 Task: Search one way flight ticket for 3 adults, 3 children in business from Bangor: Bangor International Airport to Springfield: Abraham Lincoln Capital Airport on 5-2-2023. Number of bags: 4 checked bags. Price is upto 99000. Outbound departure time preference is 17:15.
Action: Mouse moved to (297, 243)
Screenshot: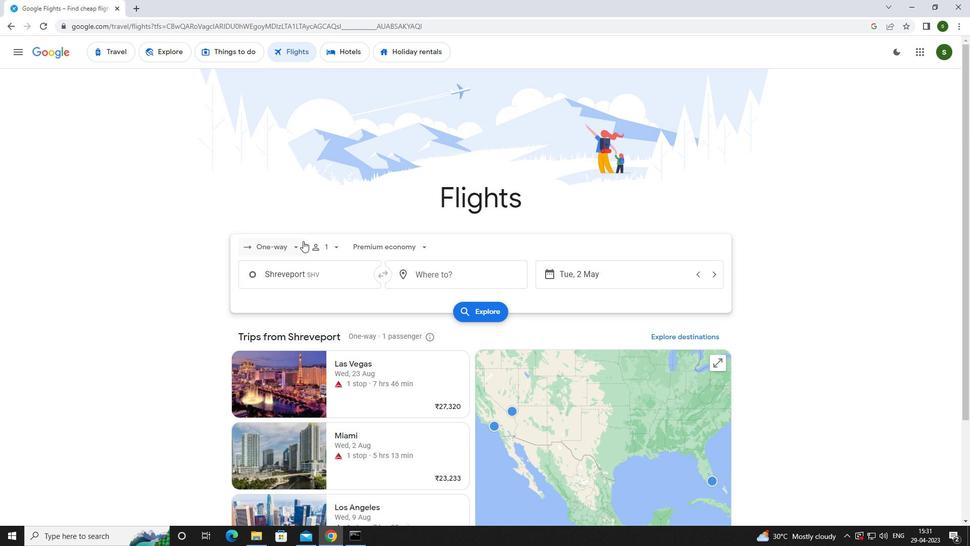 
Action: Mouse pressed left at (297, 243)
Screenshot: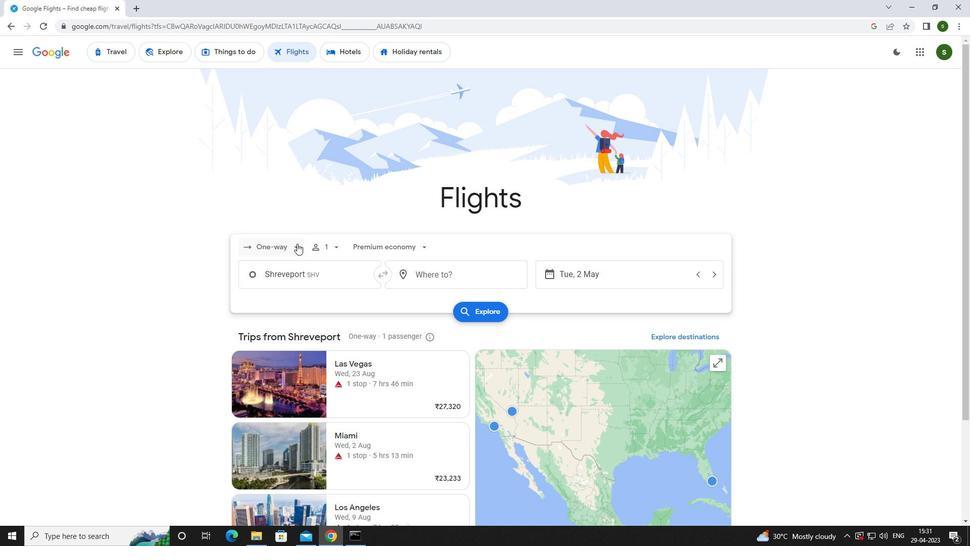 
Action: Mouse moved to (301, 290)
Screenshot: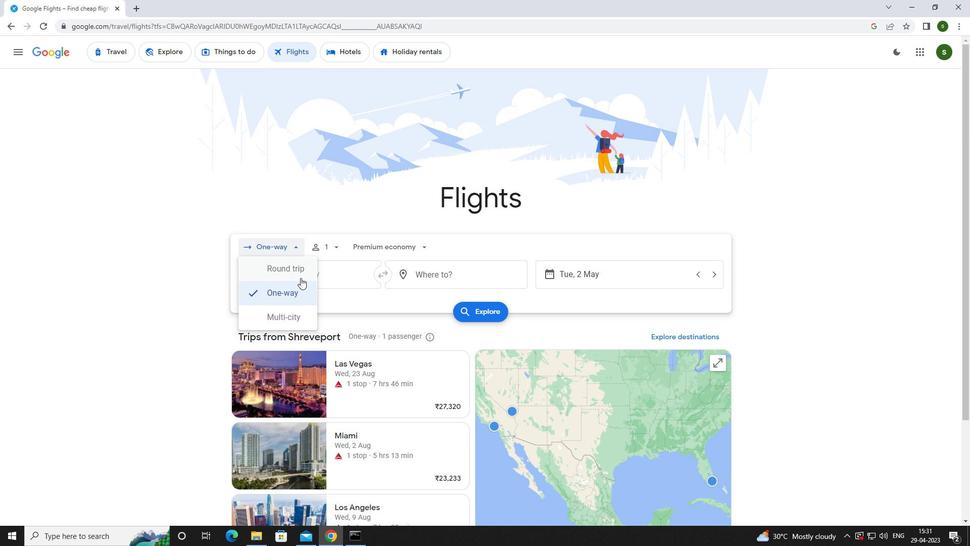 
Action: Mouse pressed left at (301, 290)
Screenshot: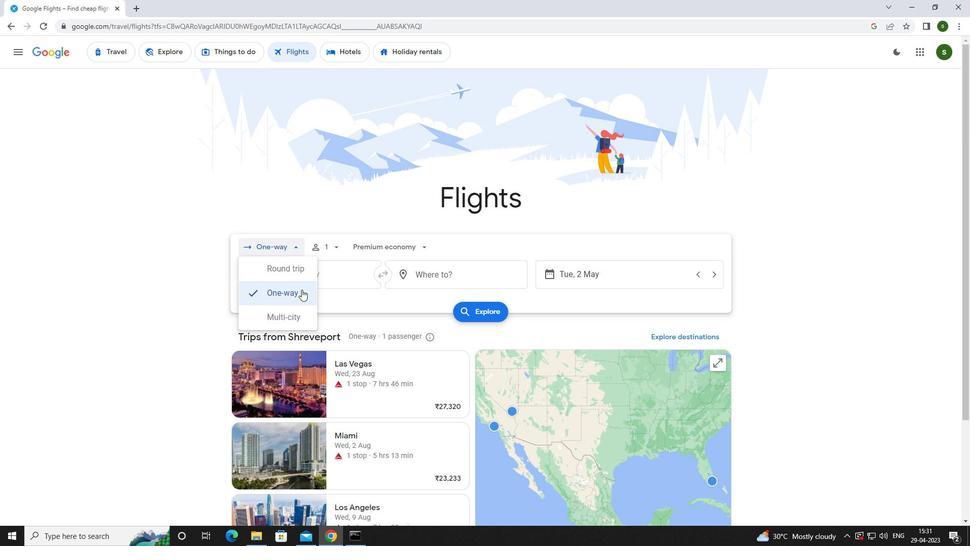 
Action: Mouse moved to (335, 244)
Screenshot: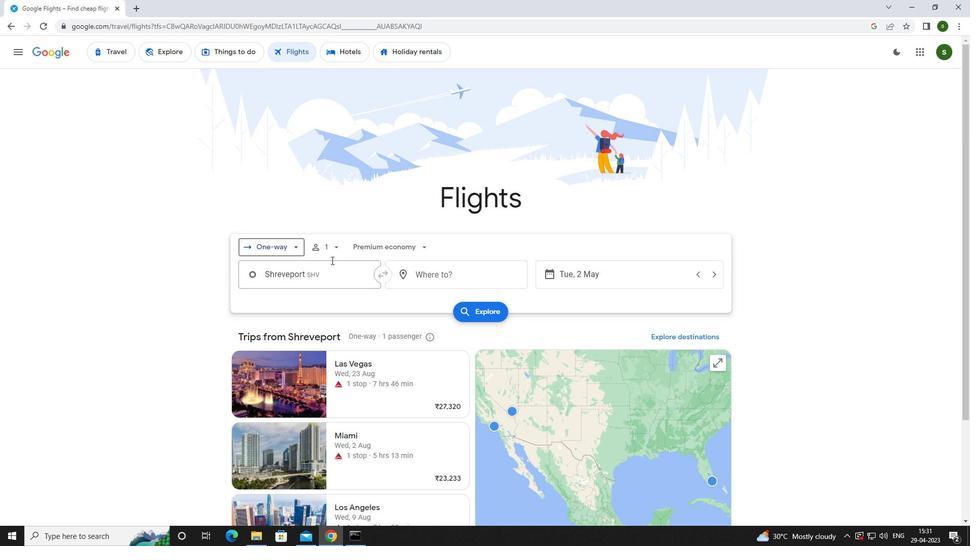 
Action: Mouse pressed left at (335, 244)
Screenshot: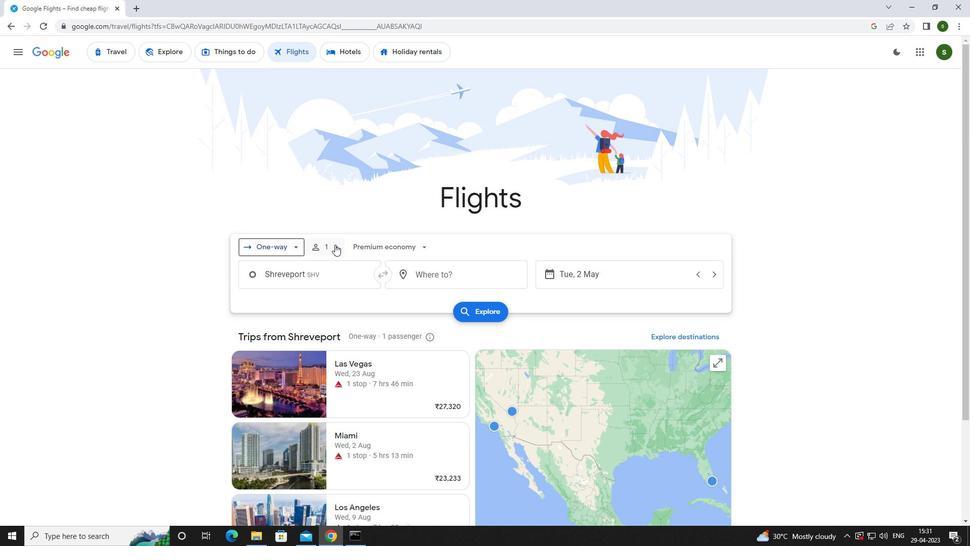 
Action: Mouse moved to (413, 272)
Screenshot: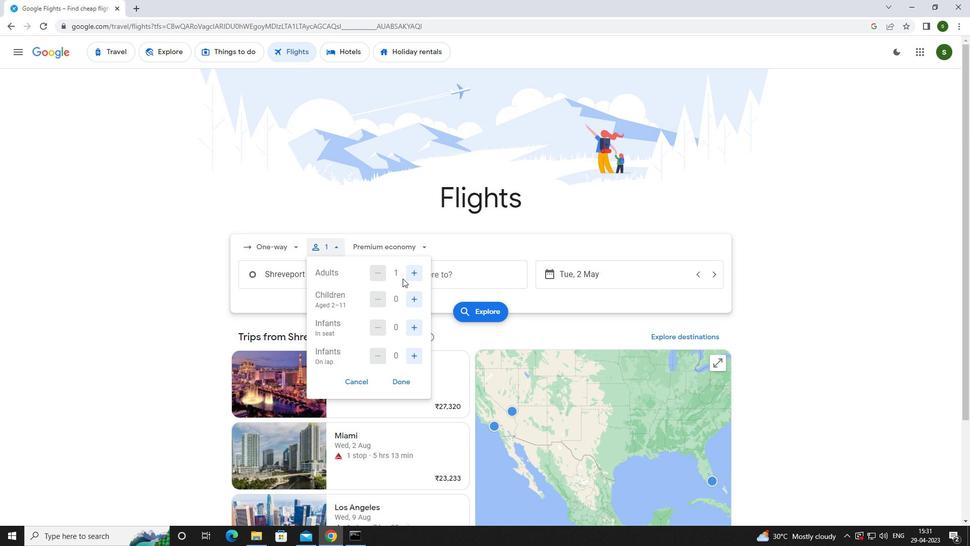 
Action: Mouse pressed left at (413, 272)
Screenshot: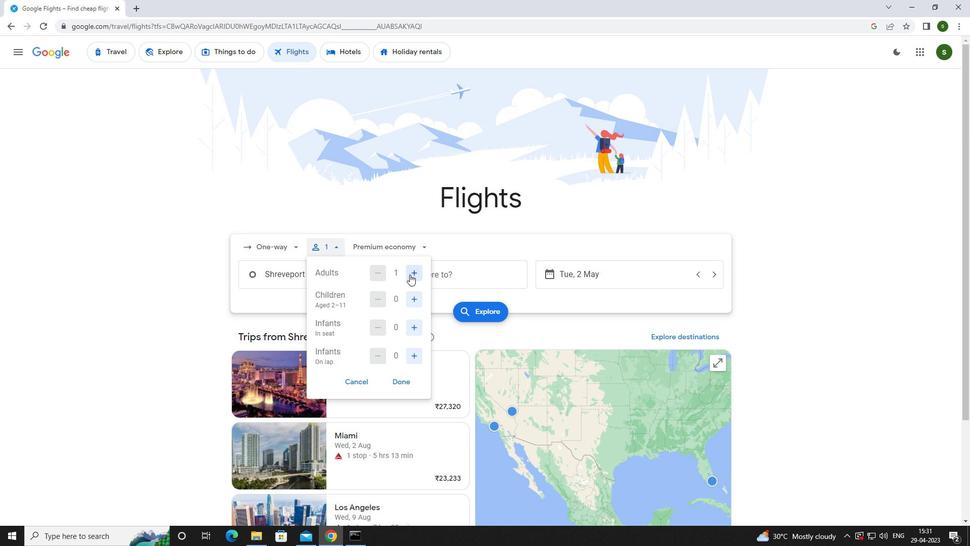 
Action: Mouse pressed left at (413, 272)
Screenshot: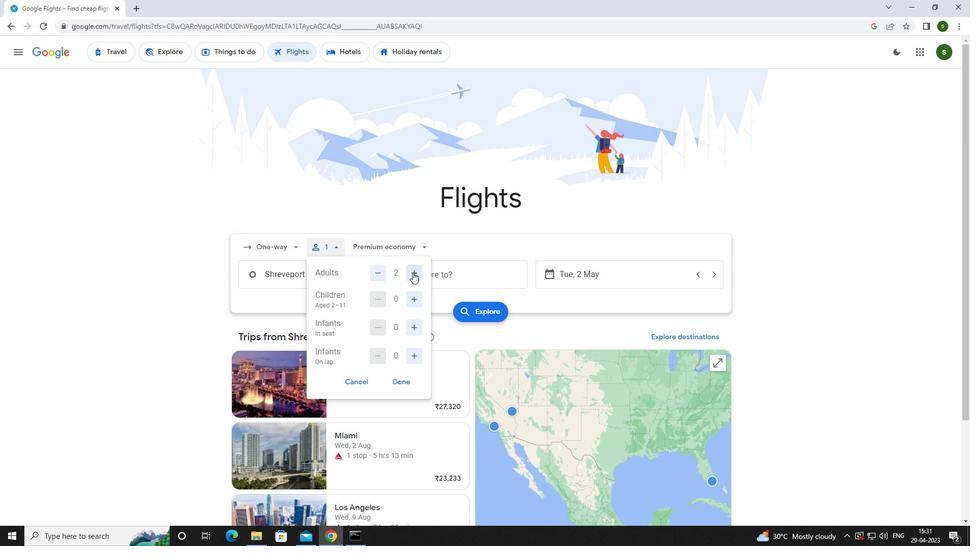 
Action: Mouse moved to (418, 294)
Screenshot: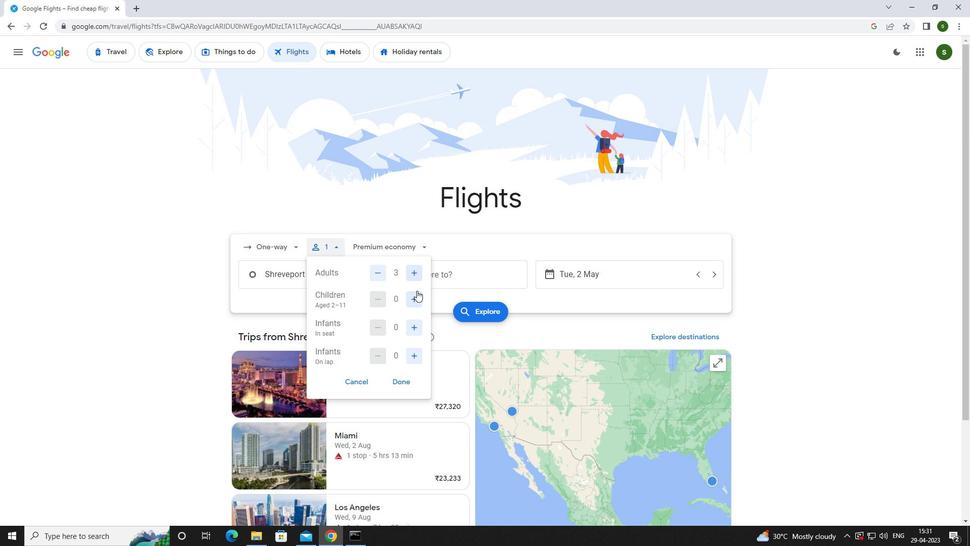 
Action: Mouse pressed left at (418, 294)
Screenshot: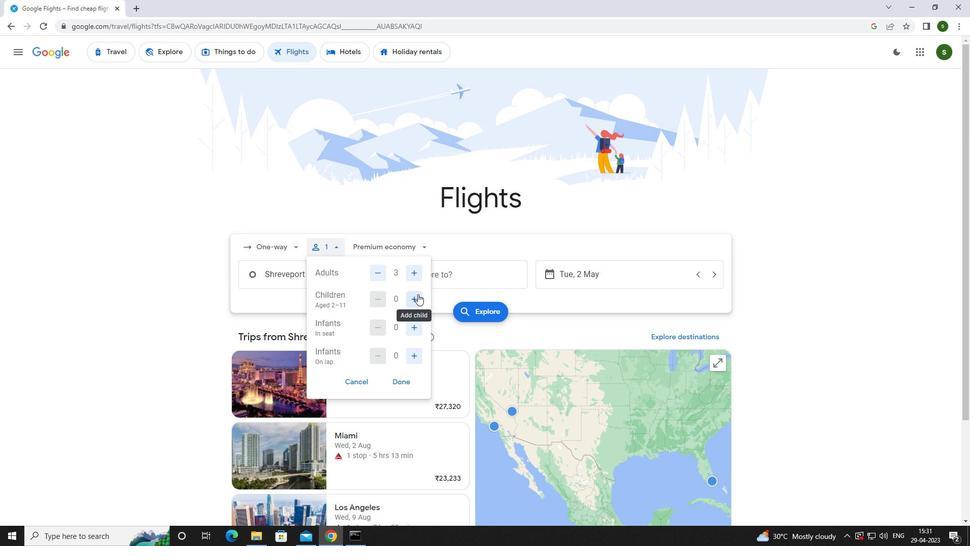 
Action: Mouse pressed left at (418, 294)
Screenshot: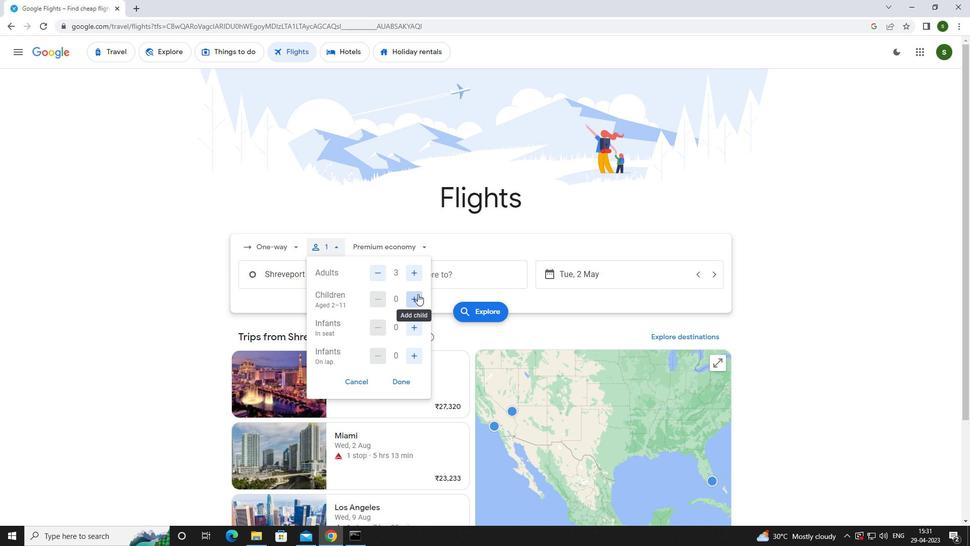 
Action: Mouse pressed left at (418, 294)
Screenshot: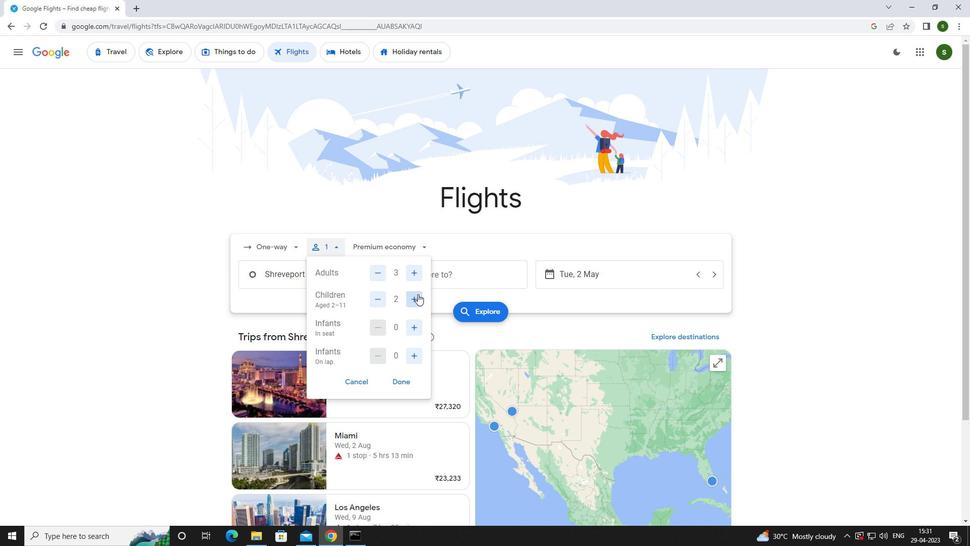
Action: Mouse moved to (413, 249)
Screenshot: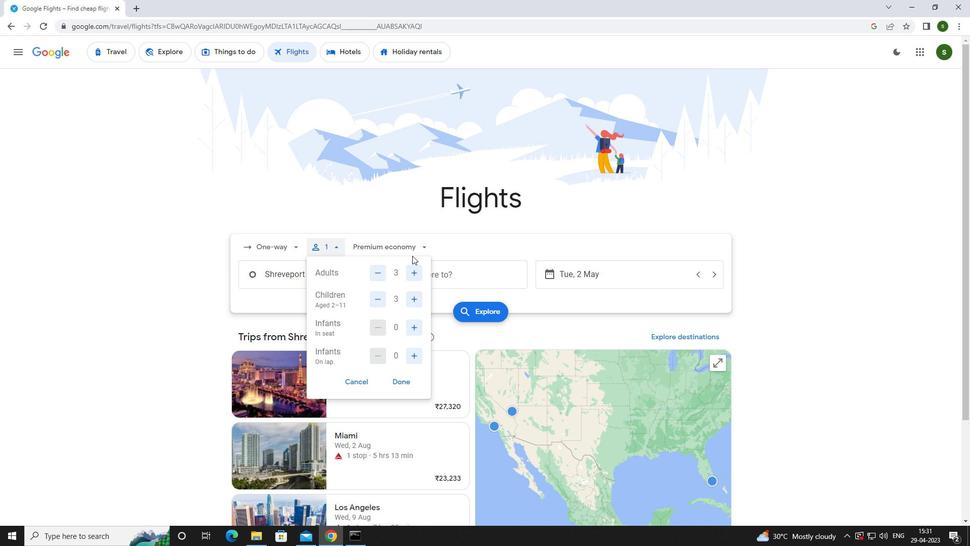 
Action: Mouse pressed left at (413, 249)
Screenshot: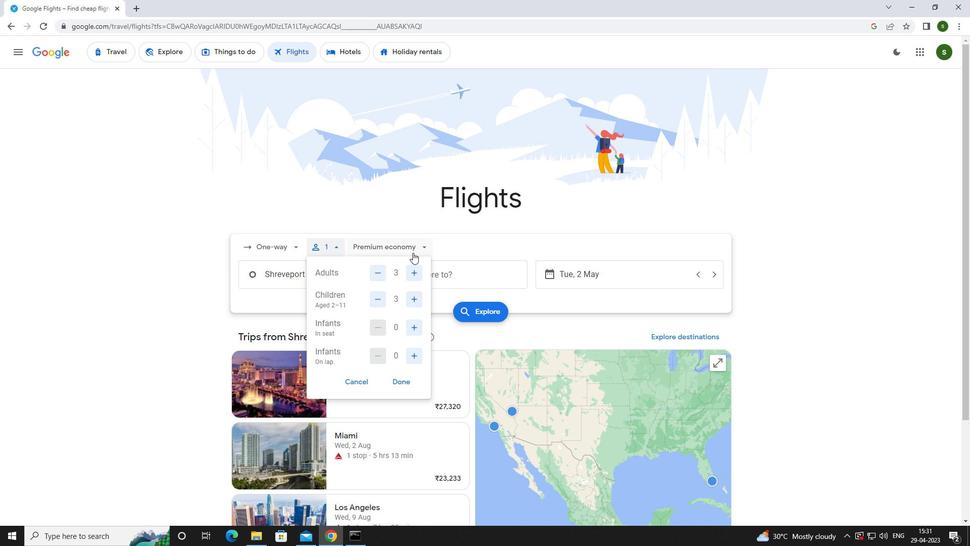 
Action: Mouse moved to (398, 315)
Screenshot: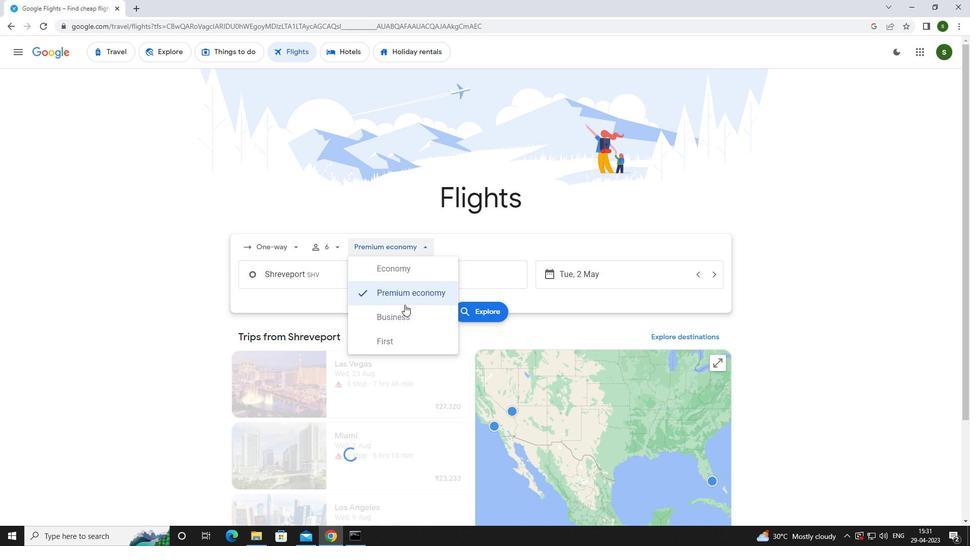 
Action: Mouse pressed left at (398, 315)
Screenshot: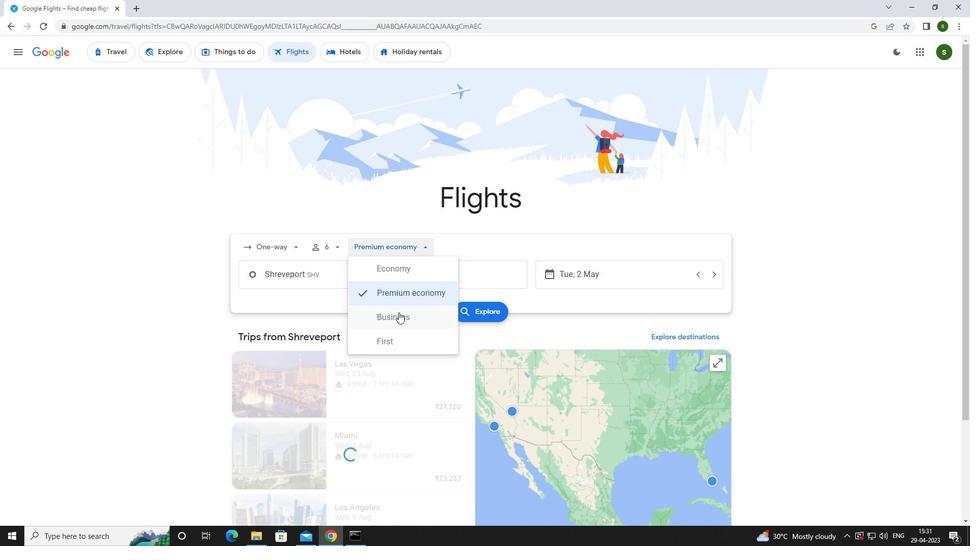 
Action: Mouse moved to (348, 277)
Screenshot: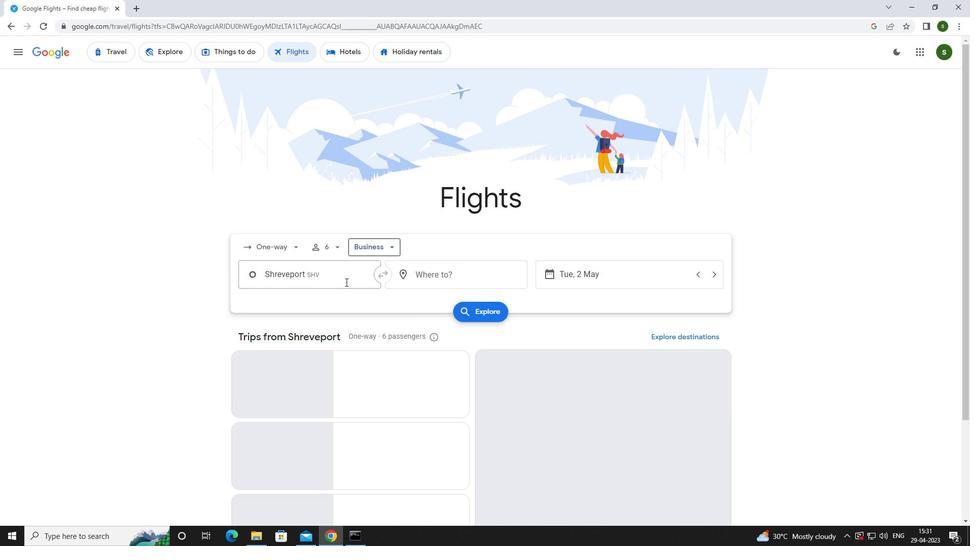 
Action: Mouse pressed left at (348, 277)
Screenshot: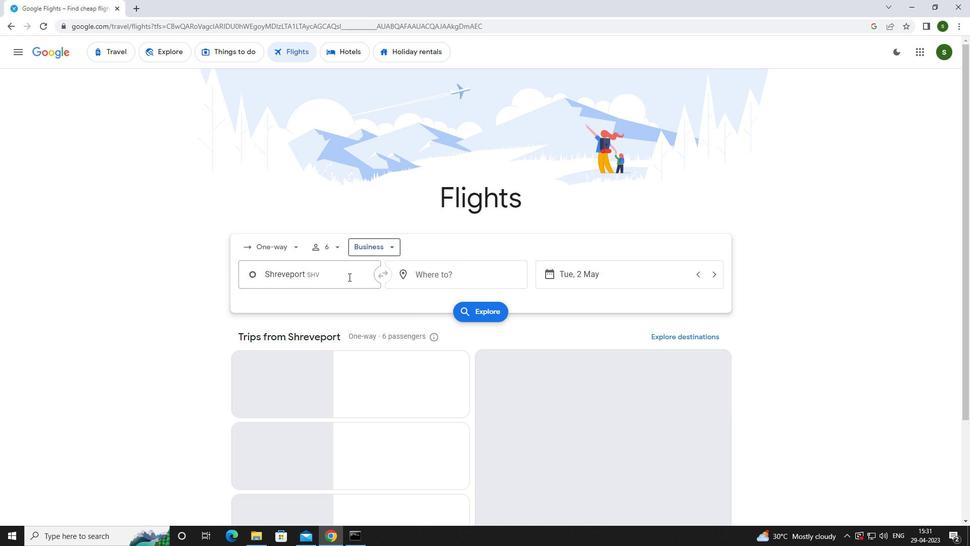 
Action: Key pressed b<Key.caps_lock>angor
Screenshot: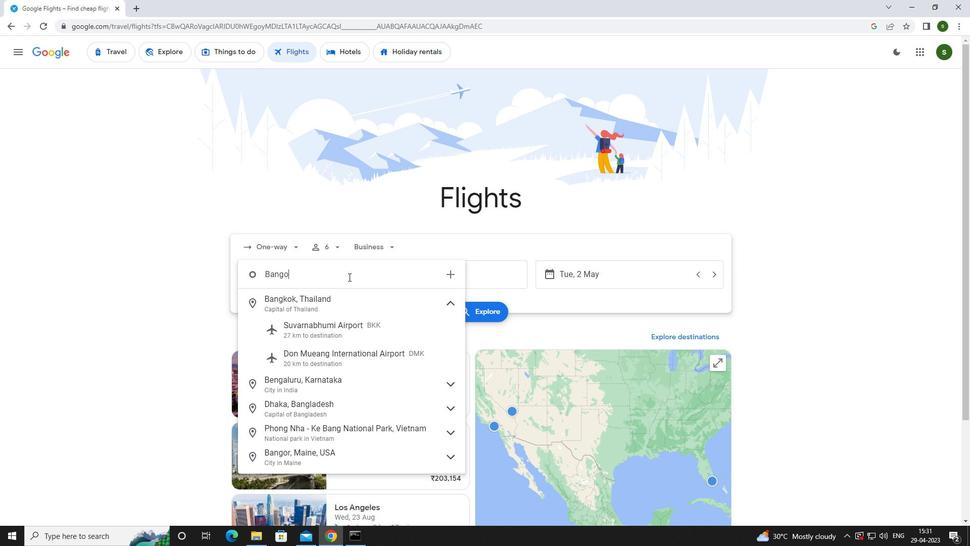 
Action: Mouse moved to (353, 328)
Screenshot: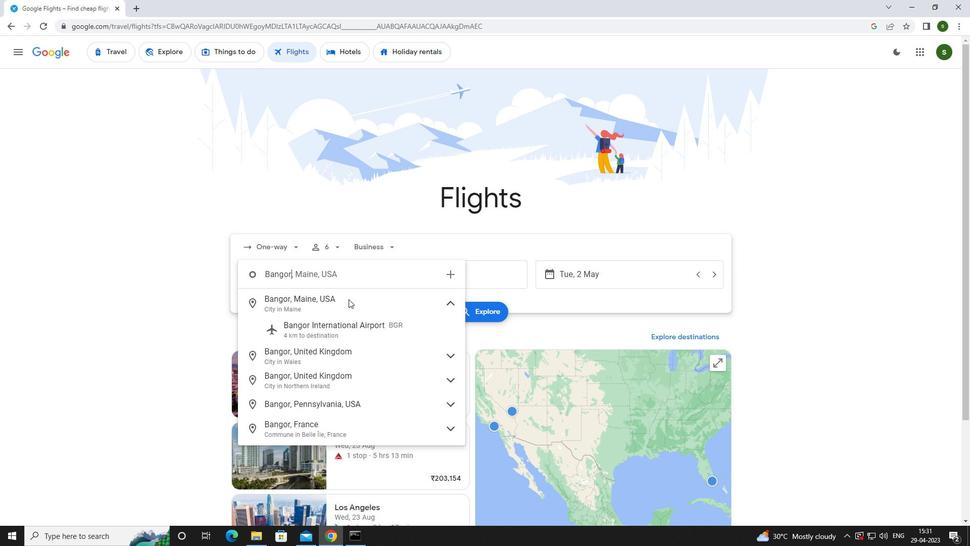 
Action: Mouse pressed left at (353, 328)
Screenshot: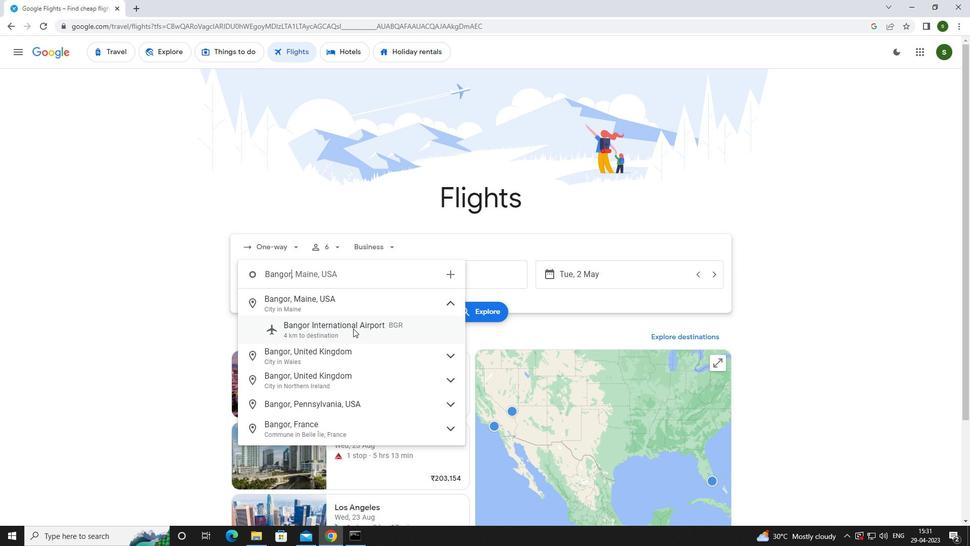 
Action: Mouse moved to (441, 279)
Screenshot: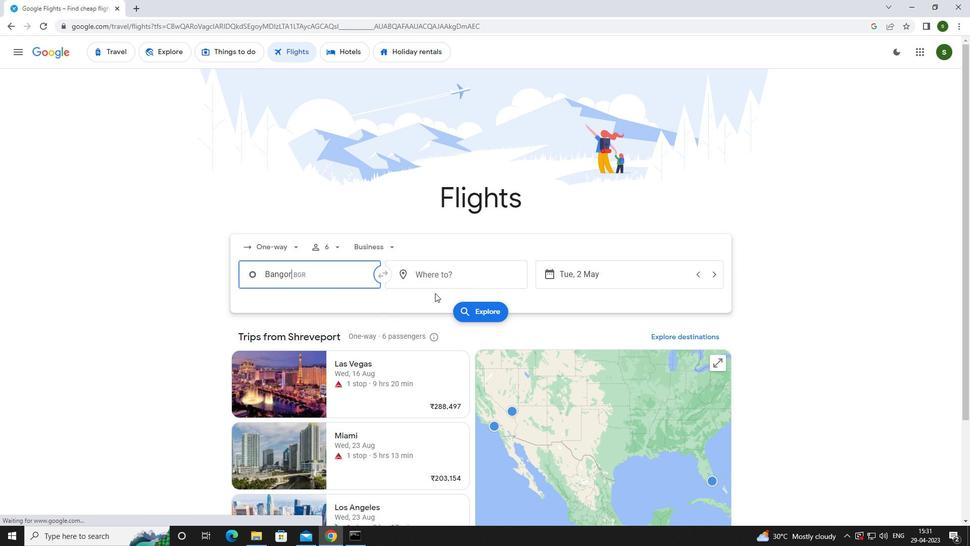
Action: Mouse pressed left at (441, 279)
Screenshot: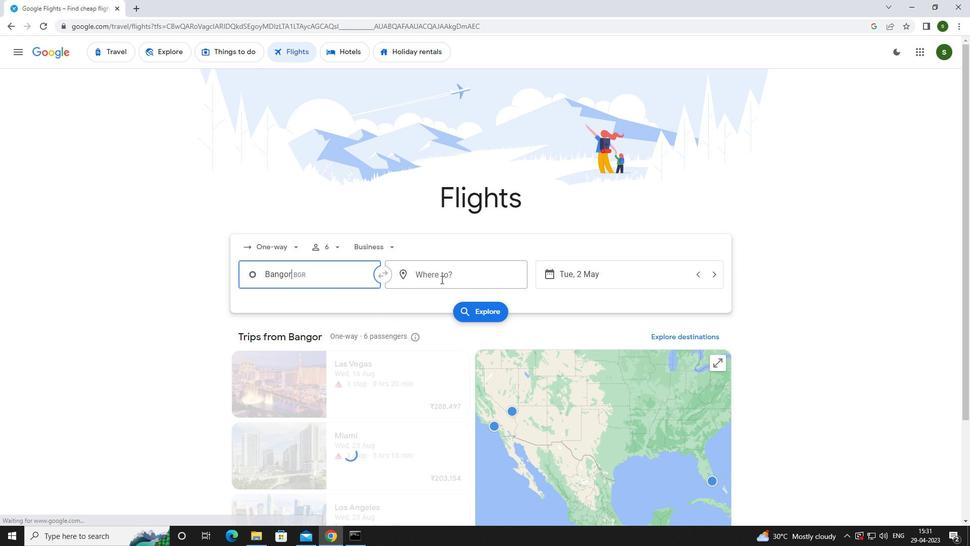 
Action: Mouse moved to (440, 279)
Screenshot: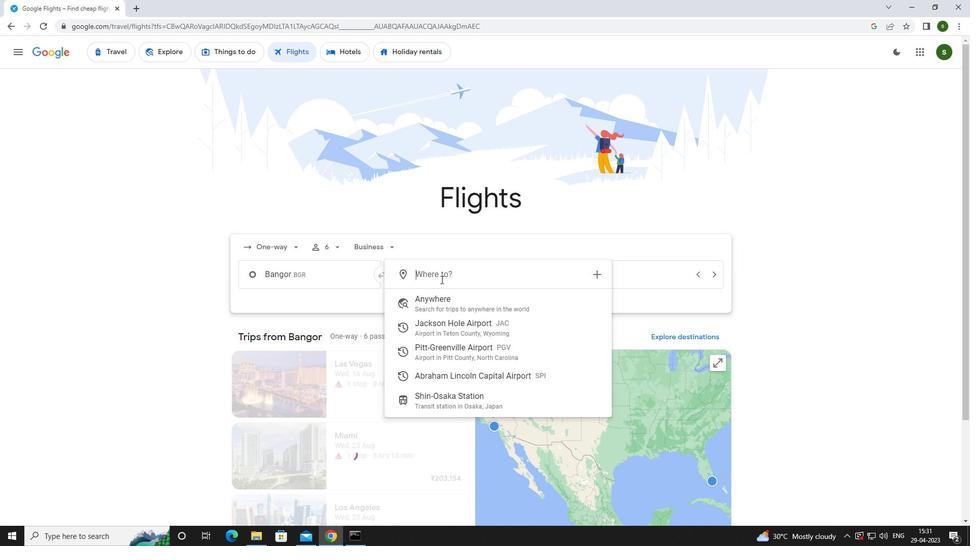 
Action: Key pressed <Key.caps_lock>s<Key.caps_lock>pringfi
Screenshot: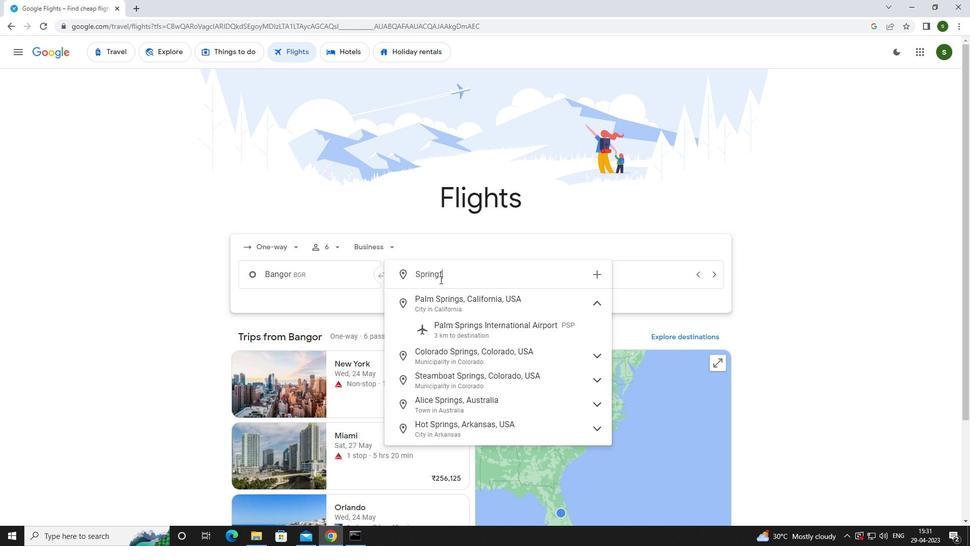 
Action: Mouse moved to (474, 353)
Screenshot: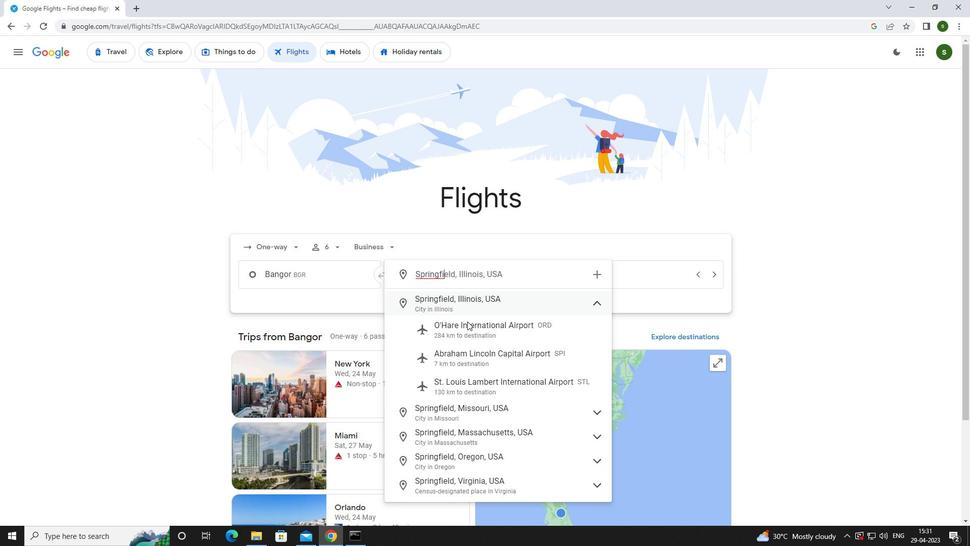 
Action: Mouse pressed left at (474, 353)
Screenshot: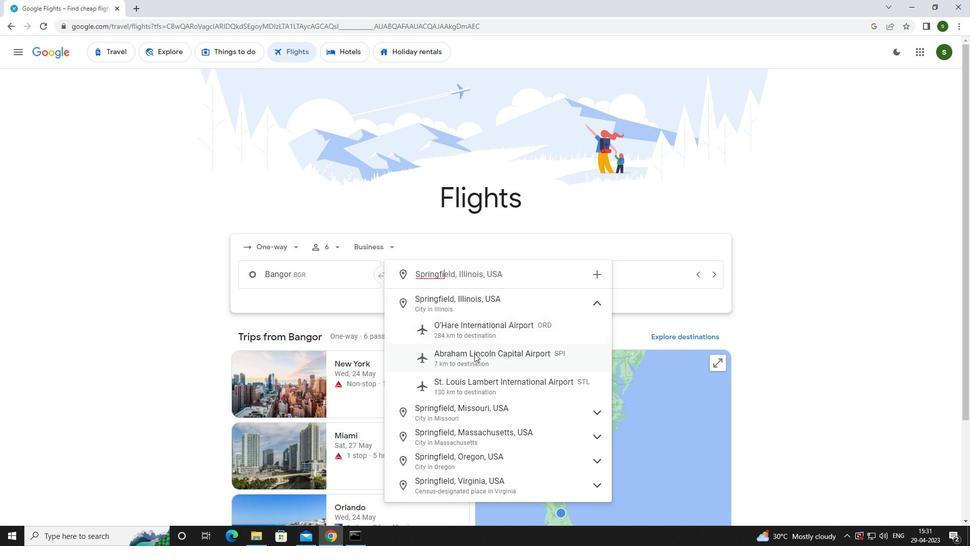 
Action: Mouse moved to (610, 277)
Screenshot: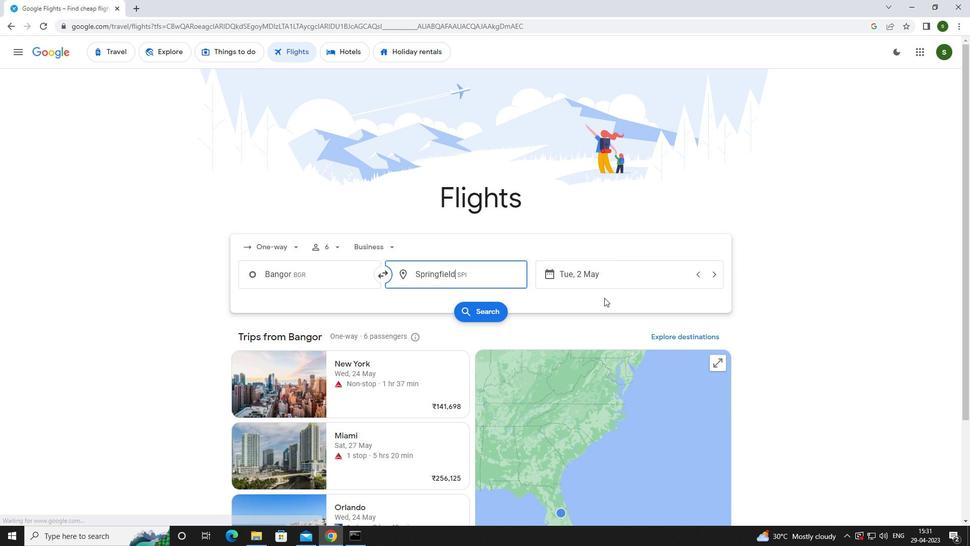 
Action: Mouse pressed left at (610, 277)
Screenshot: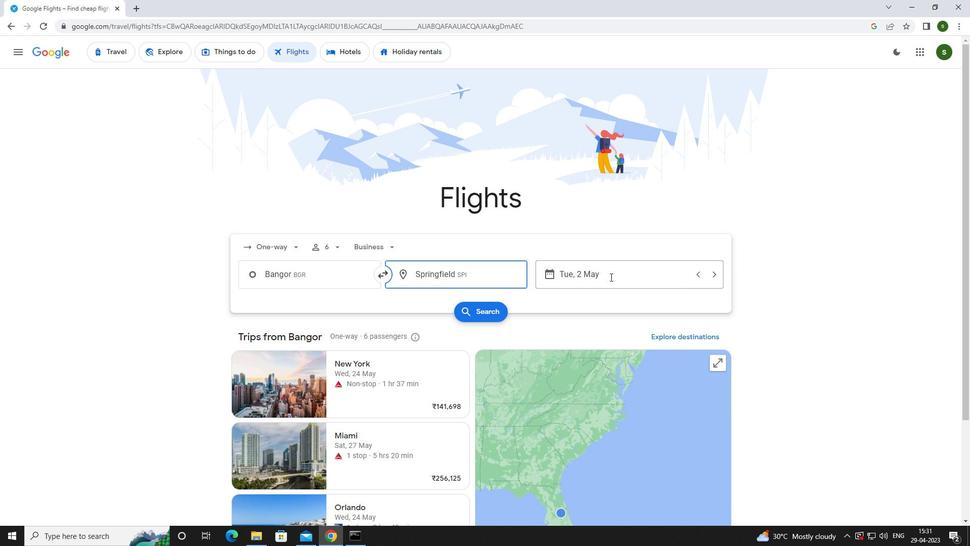 
Action: Mouse moved to (602, 329)
Screenshot: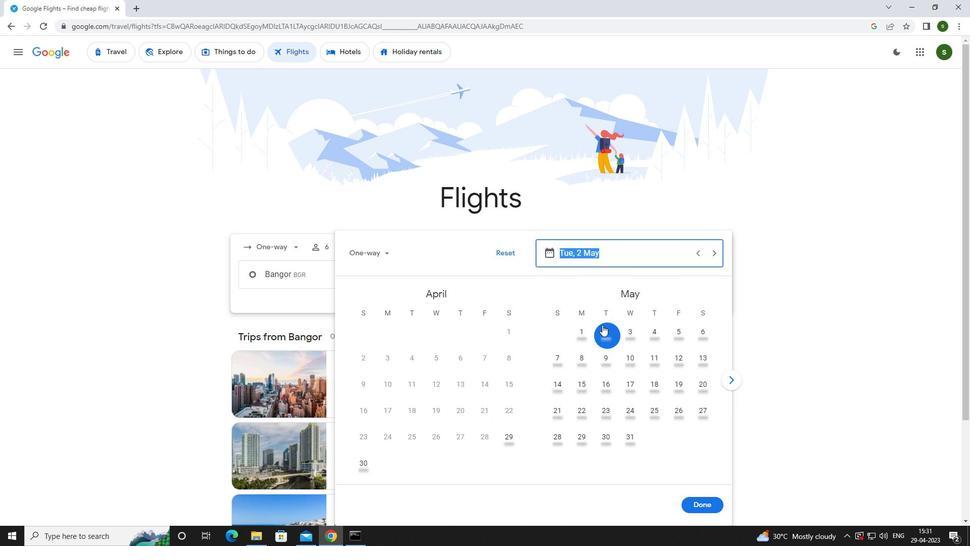 
Action: Mouse pressed left at (602, 329)
Screenshot: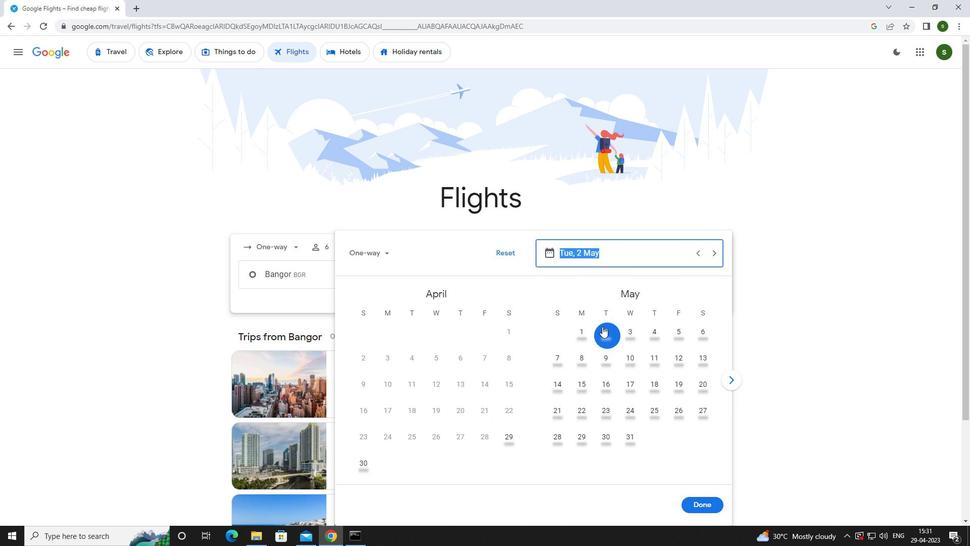 
Action: Mouse moved to (711, 502)
Screenshot: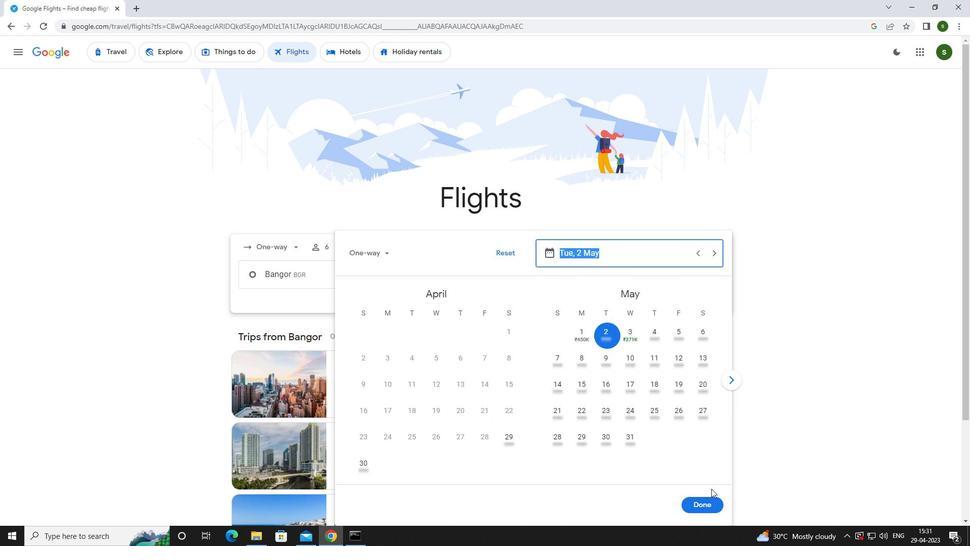 
Action: Mouse pressed left at (711, 502)
Screenshot: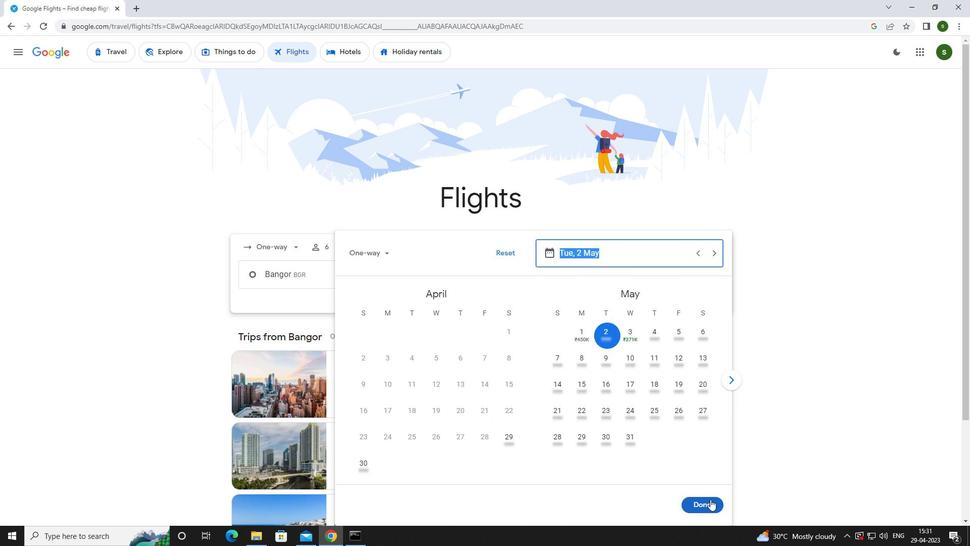 
Action: Mouse moved to (473, 308)
Screenshot: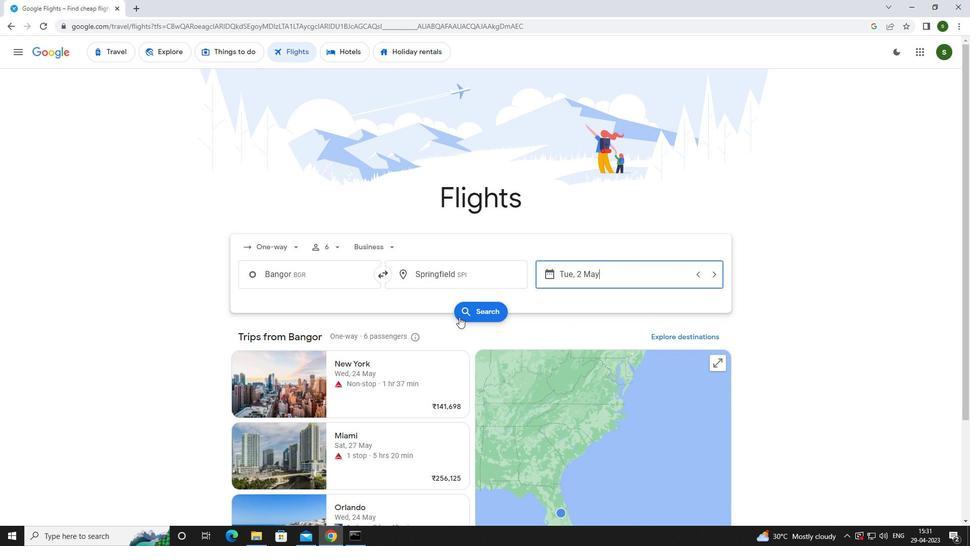 
Action: Mouse pressed left at (473, 308)
Screenshot: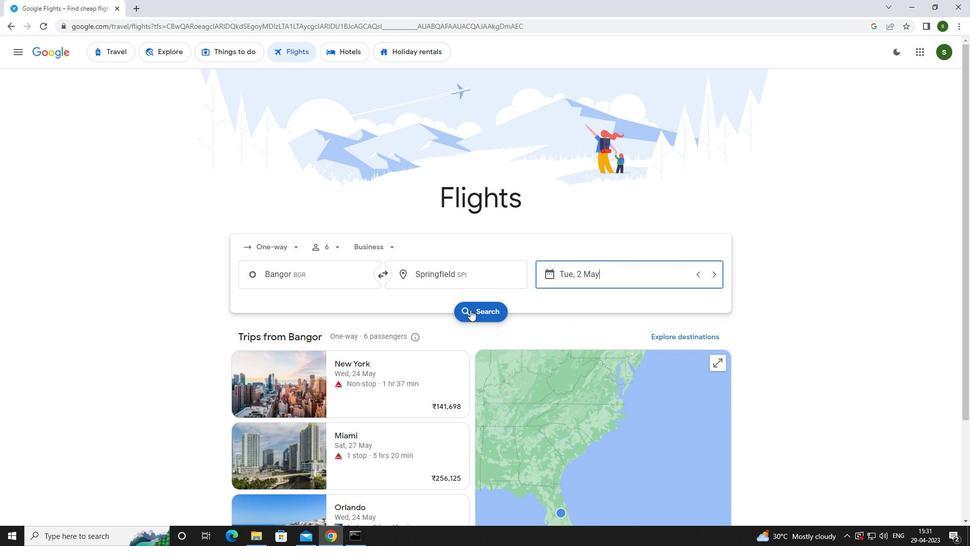 
Action: Mouse moved to (256, 142)
Screenshot: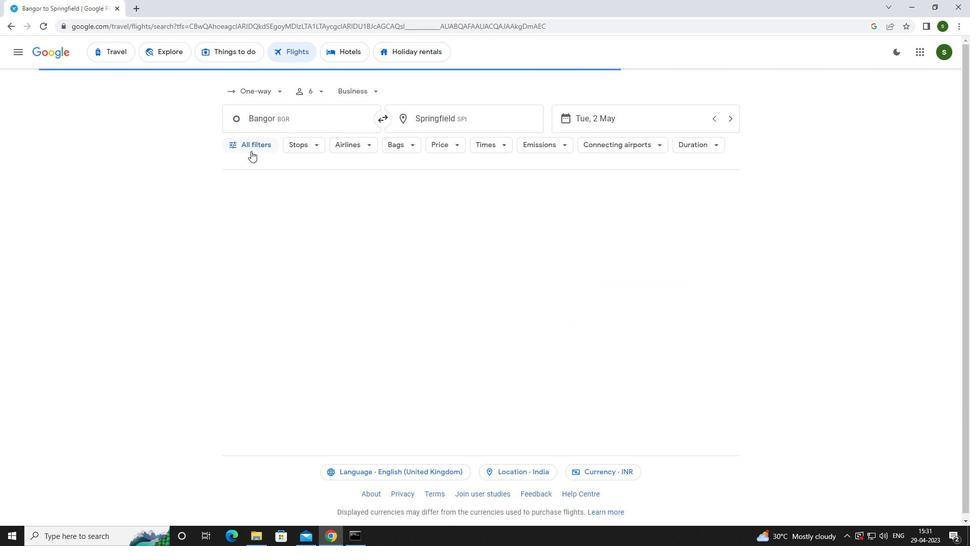 
Action: Mouse pressed left at (256, 142)
Screenshot: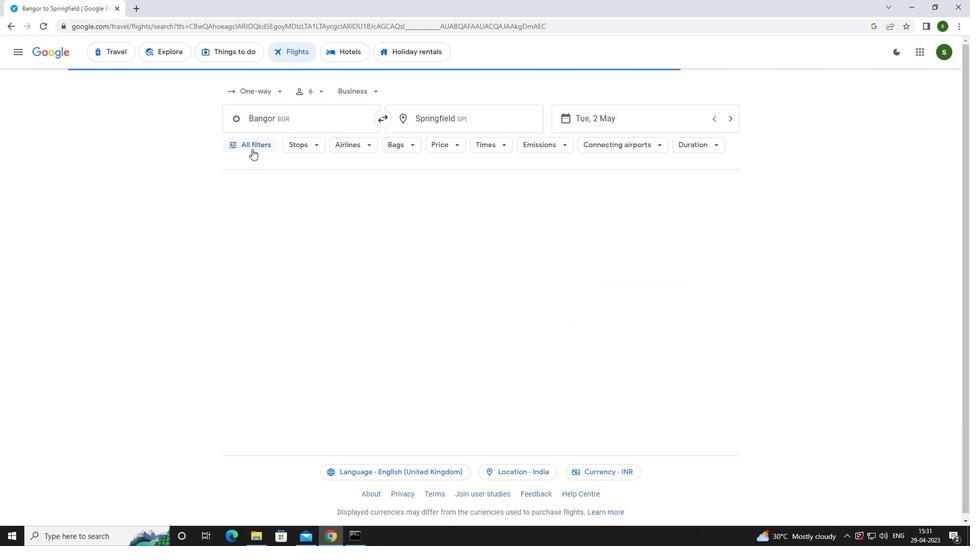 
Action: Mouse moved to (282, 248)
Screenshot: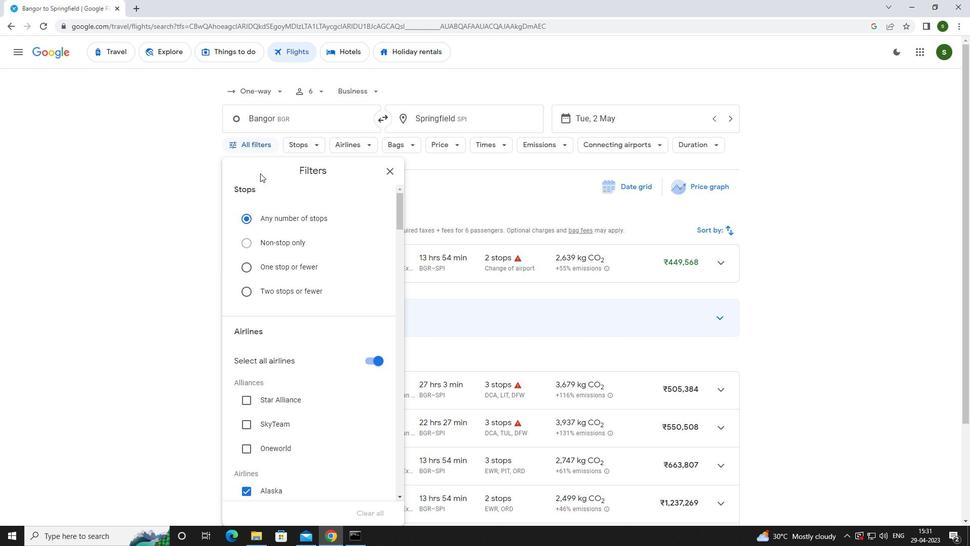 
Action: Mouse scrolled (282, 247) with delta (0, 0)
Screenshot: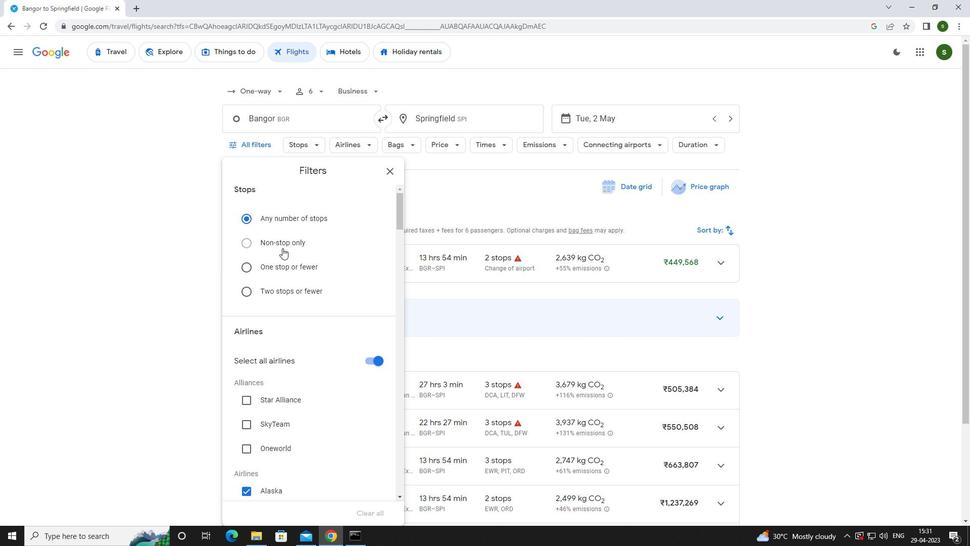 
Action: Mouse scrolled (282, 247) with delta (0, 0)
Screenshot: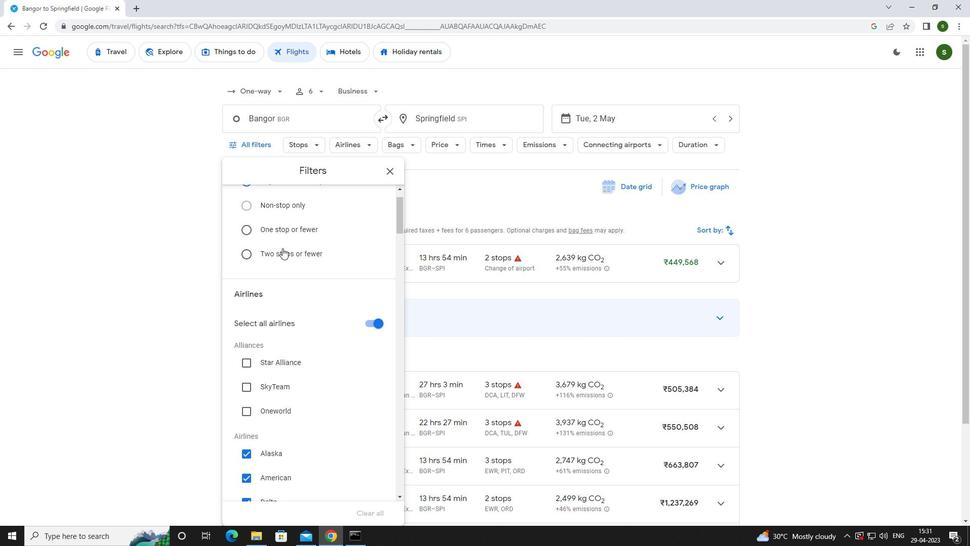 
Action: Mouse scrolled (282, 247) with delta (0, 0)
Screenshot: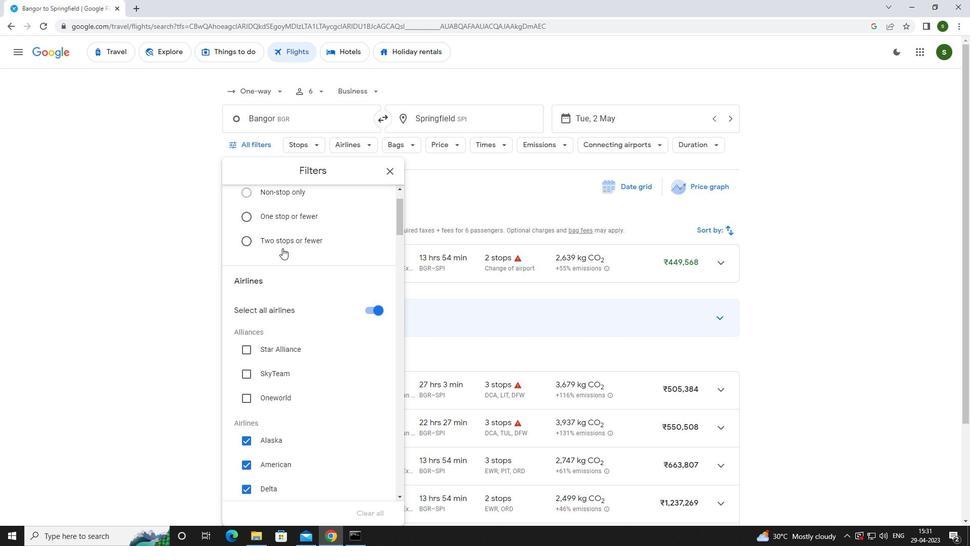 
Action: Mouse scrolled (282, 247) with delta (0, 0)
Screenshot: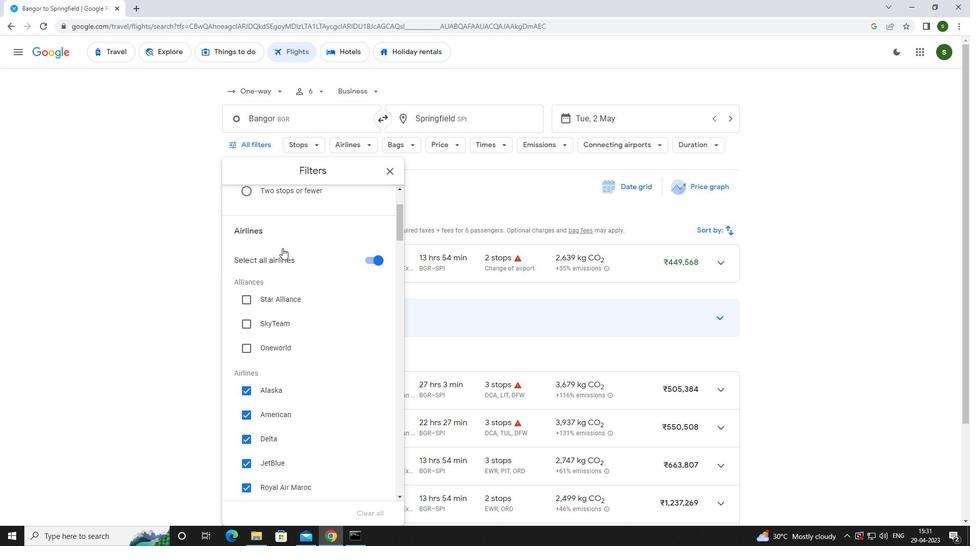 
Action: Mouse scrolled (282, 247) with delta (0, 0)
Screenshot: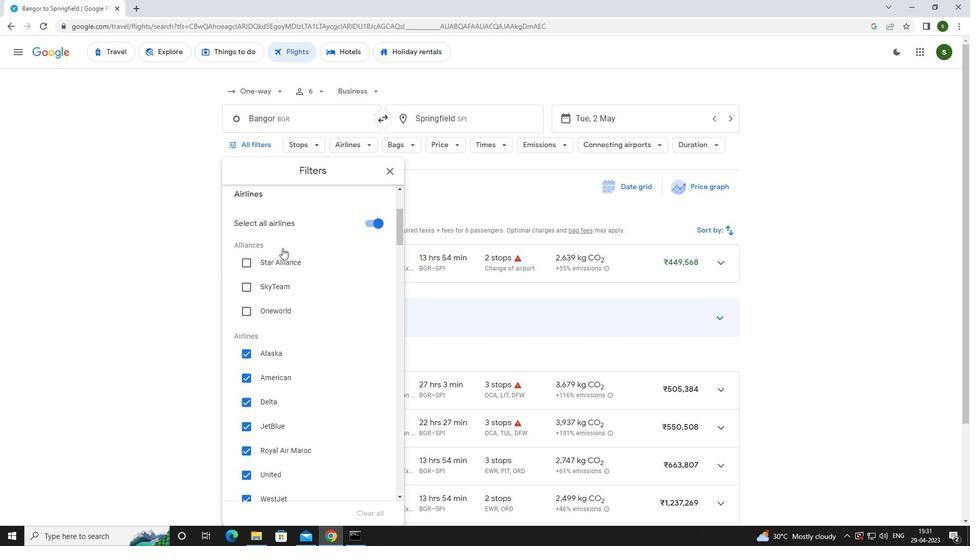 
Action: Mouse scrolled (282, 247) with delta (0, 0)
Screenshot: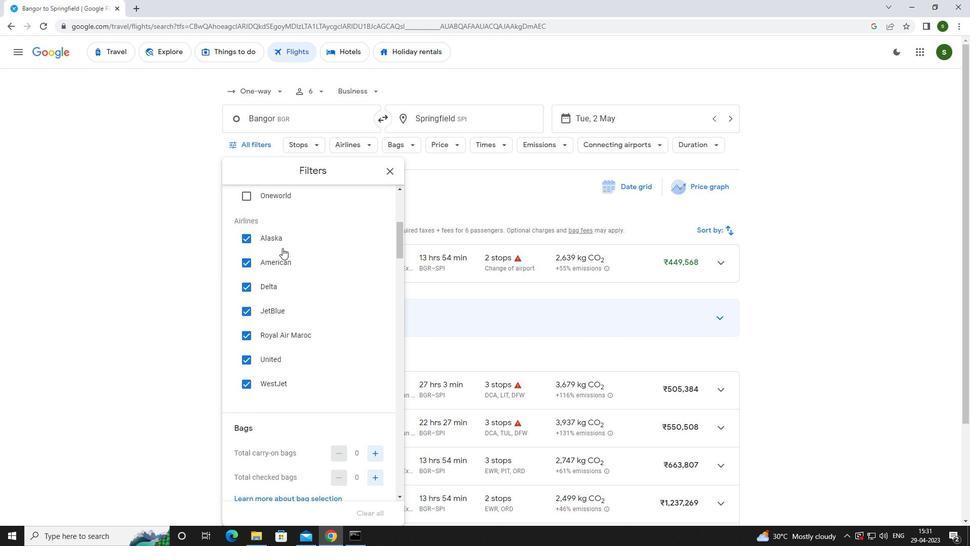 
Action: Mouse scrolled (282, 247) with delta (0, 0)
Screenshot: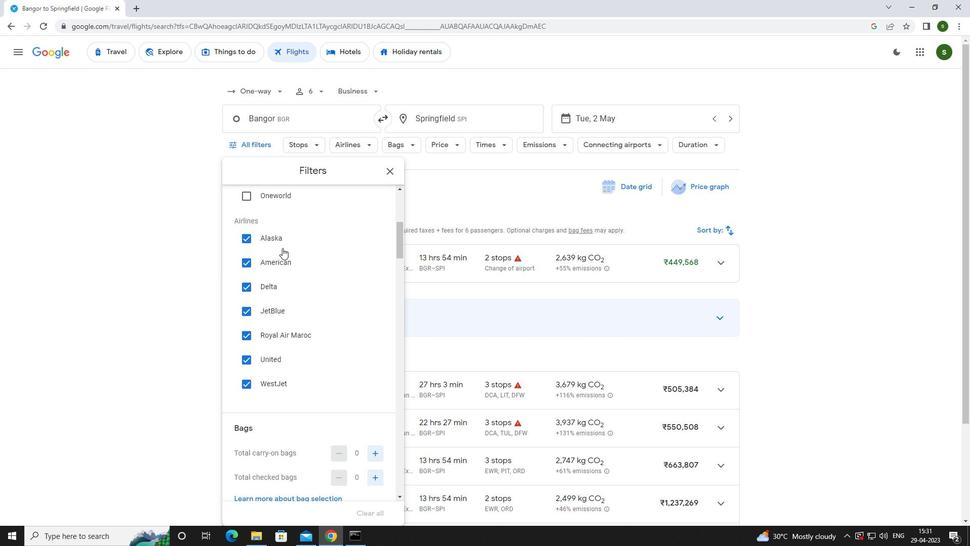 
Action: Mouse scrolled (282, 247) with delta (0, 0)
Screenshot: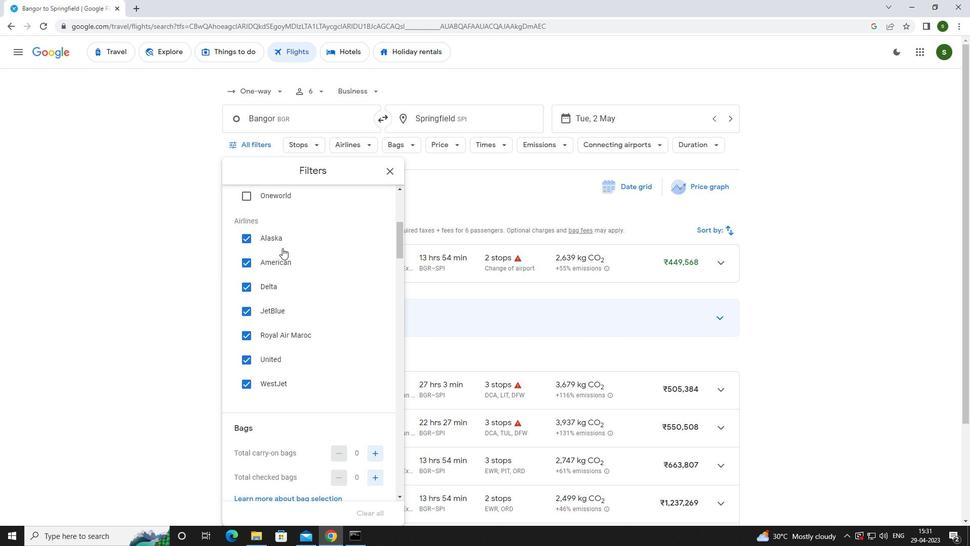 
Action: Mouse moved to (375, 325)
Screenshot: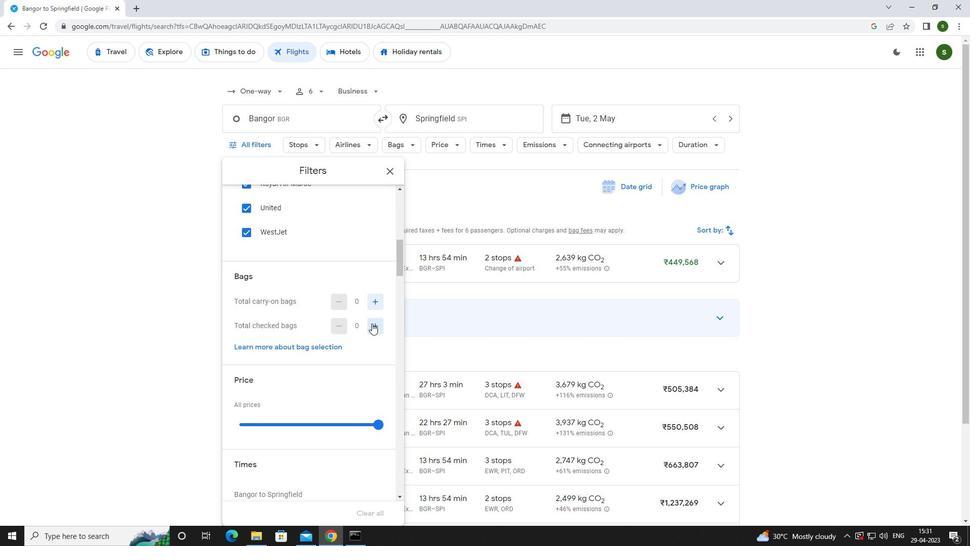 
Action: Mouse pressed left at (375, 325)
Screenshot: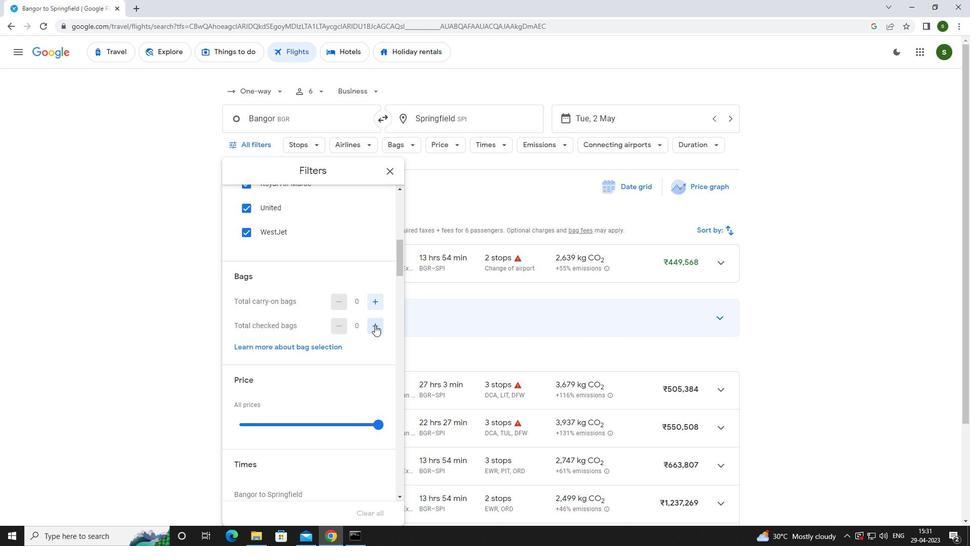
Action: Mouse pressed left at (375, 325)
Screenshot: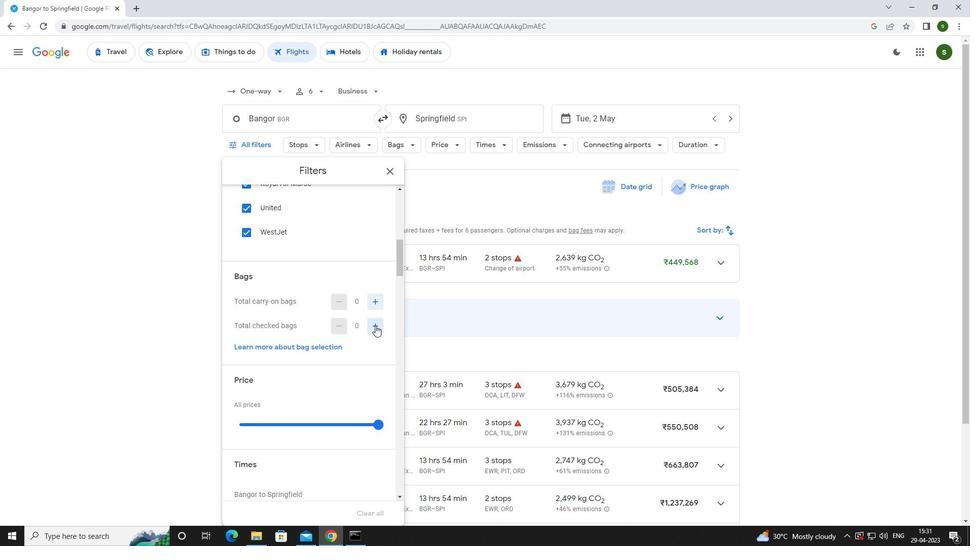 
Action: Mouse pressed left at (375, 325)
Screenshot: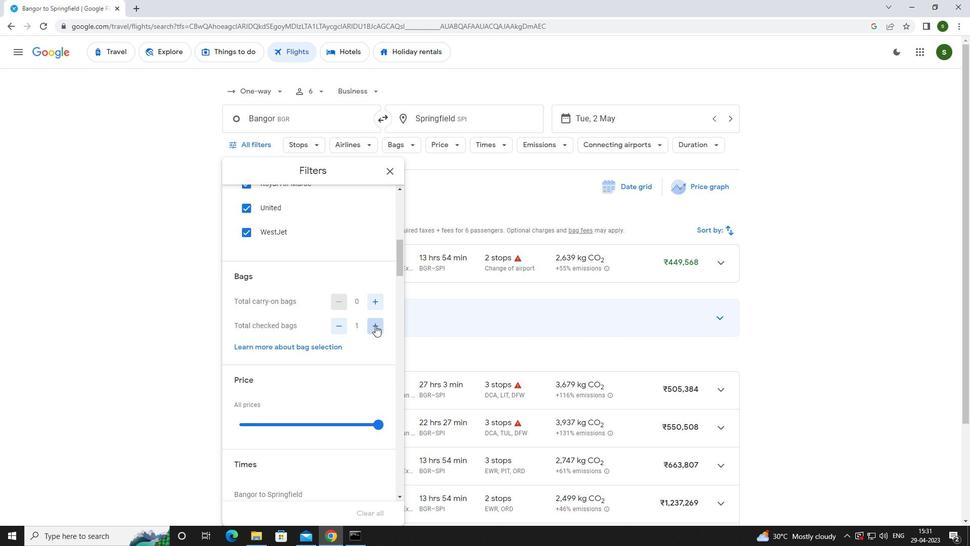 
Action: Mouse pressed left at (375, 325)
Screenshot: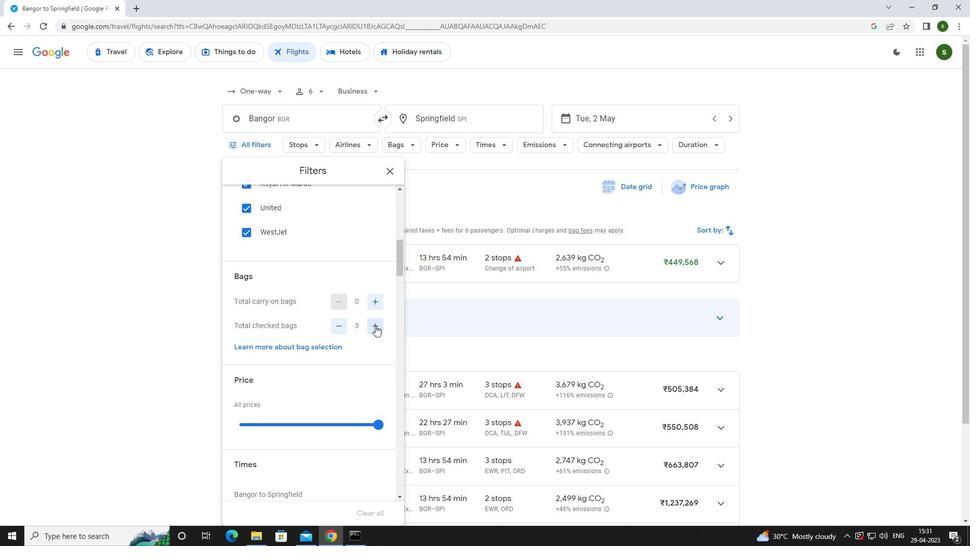 
Action: Mouse scrolled (375, 325) with delta (0, 0)
Screenshot: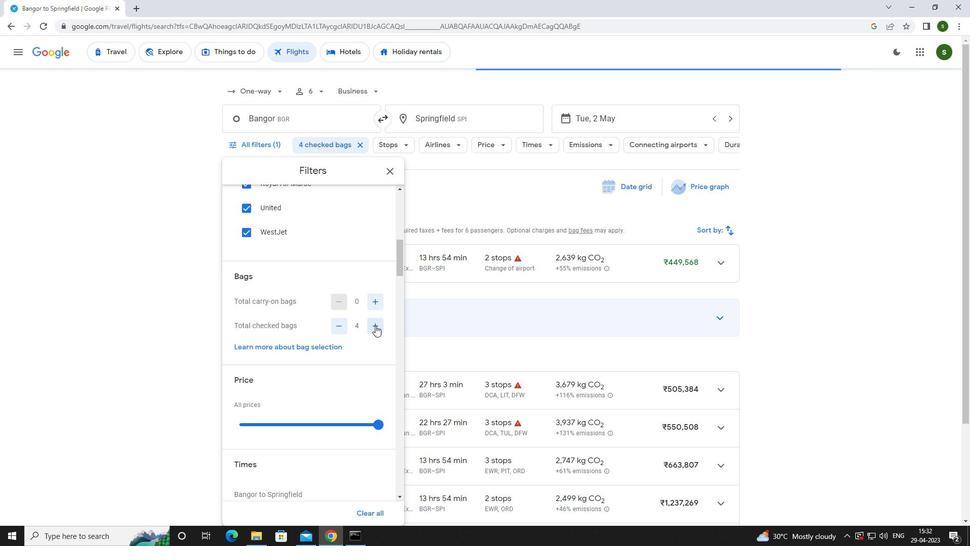 
Action: Mouse moved to (374, 374)
Screenshot: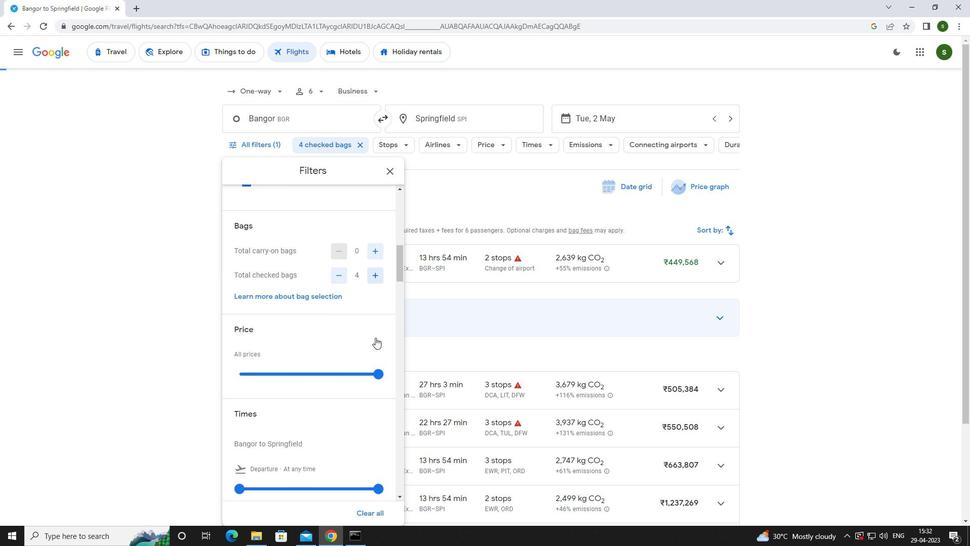 
Action: Mouse pressed left at (374, 374)
Screenshot: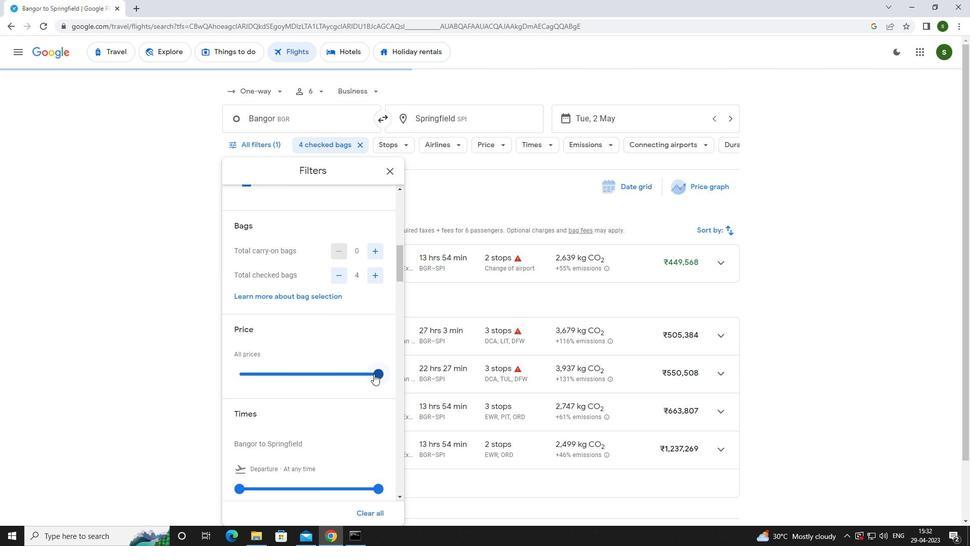 
Action: Mouse moved to (298, 403)
Screenshot: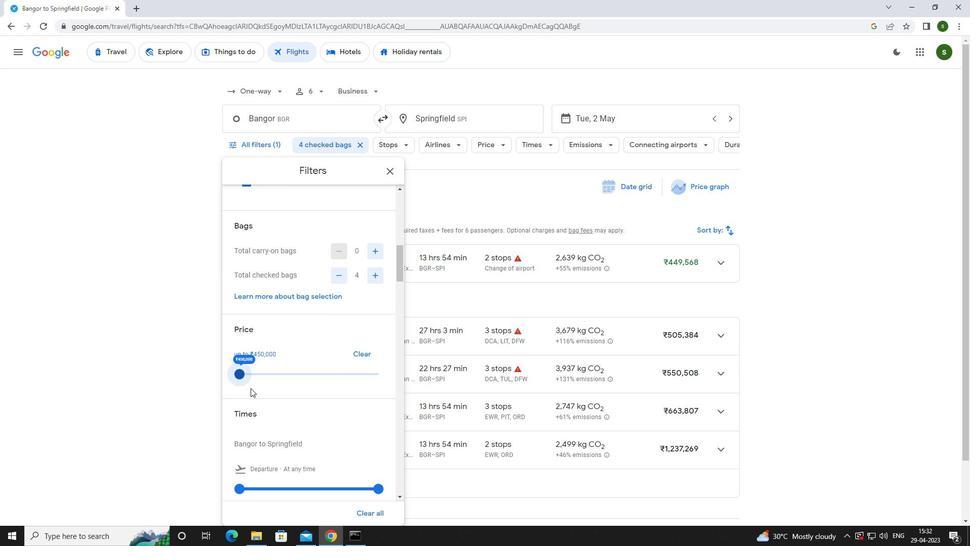 
Action: Mouse scrolled (298, 403) with delta (0, 0)
Screenshot: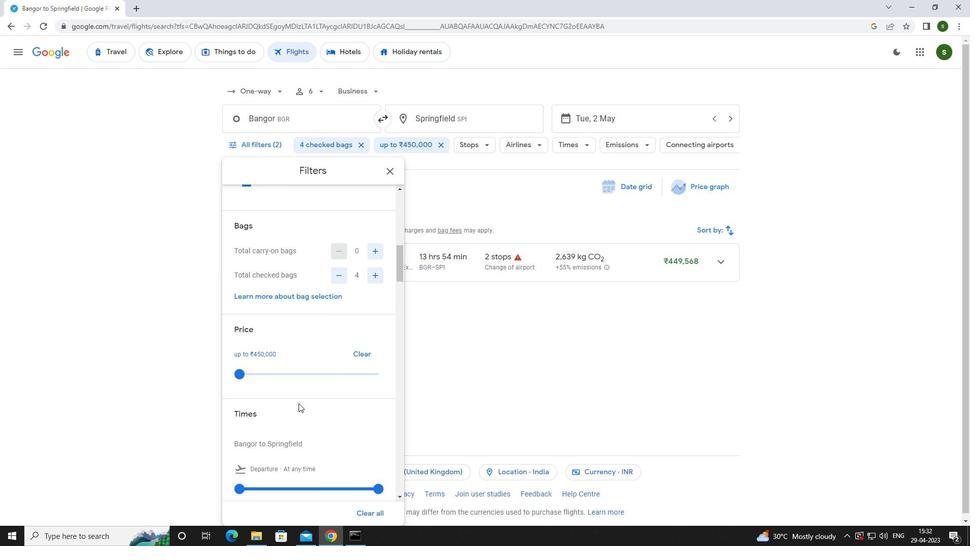
Action: Mouse moved to (297, 402)
Screenshot: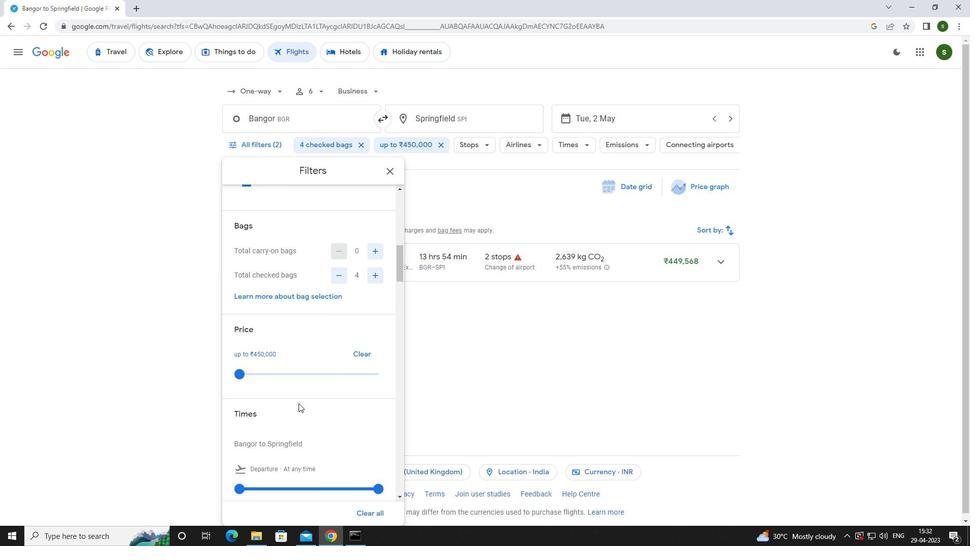 
Action: Mouse scrolled (297, 401) with delta (0, 0)
Screenshot: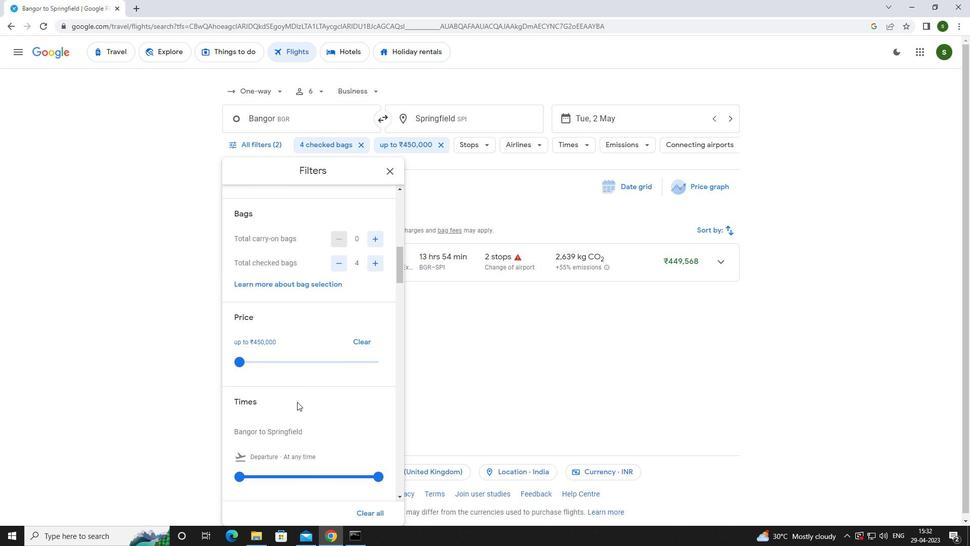 
Action: Mouse moved to (242, 385)
Screenshot: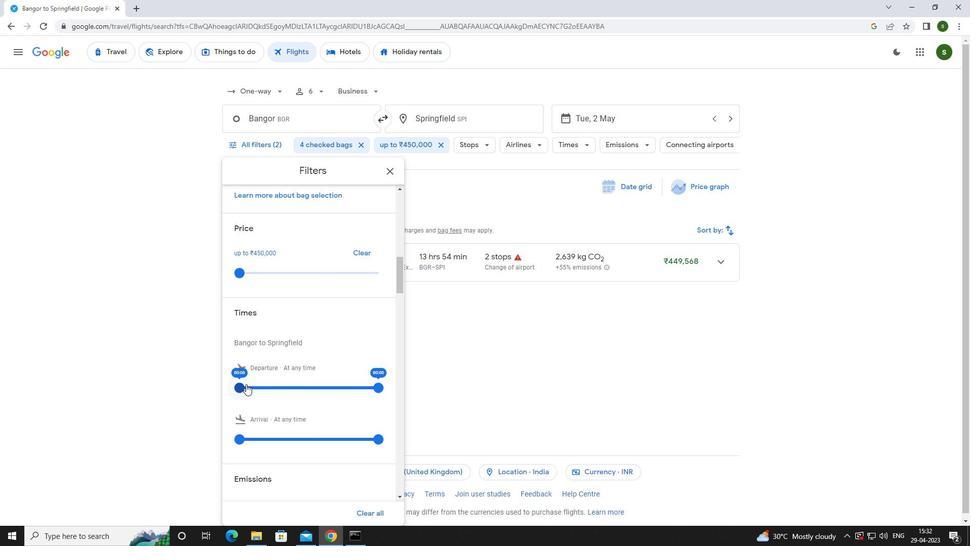 
Action: Mouse pressed left at (242, 385)
Screenshot: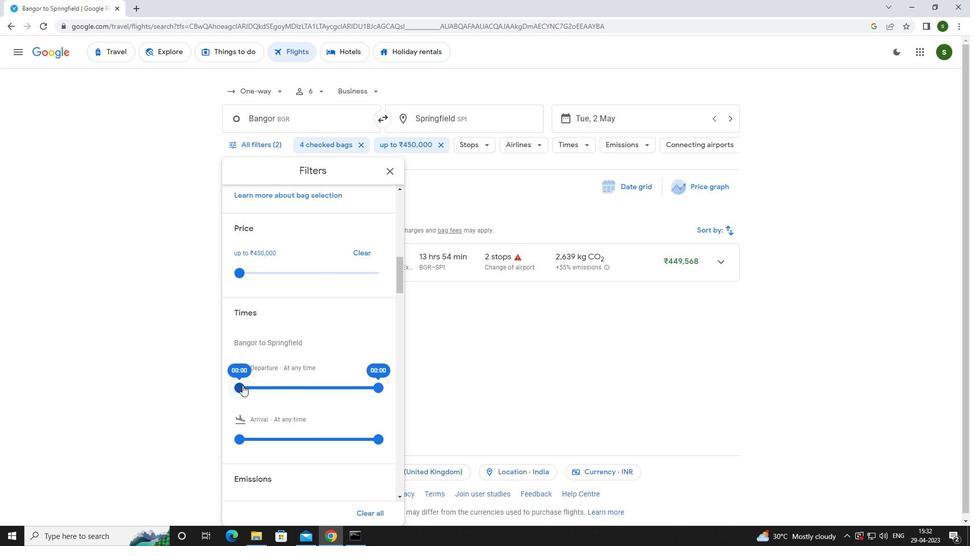 
Action: Mouse moved to (490, 368)
Screenshot: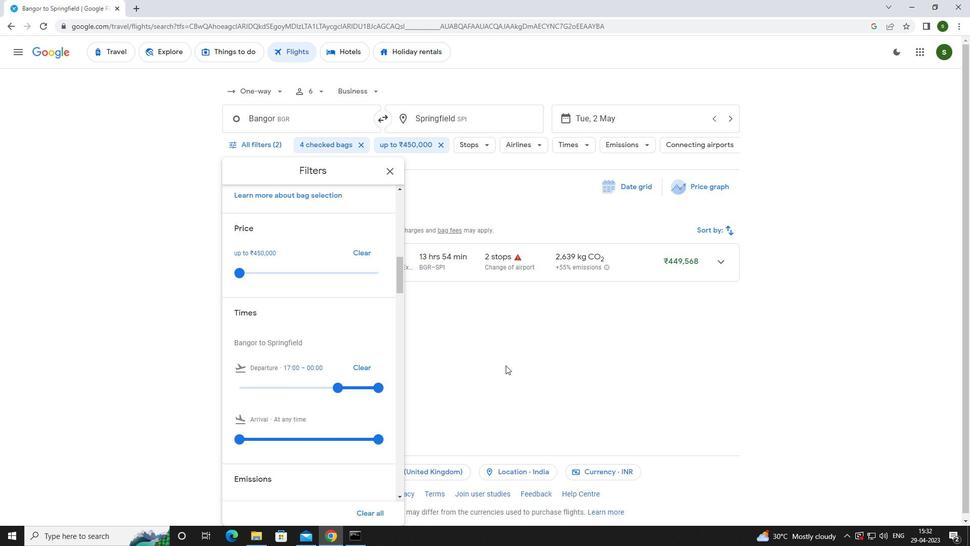 
Action: Mouse pressed left at (490, 368)
Screenshot: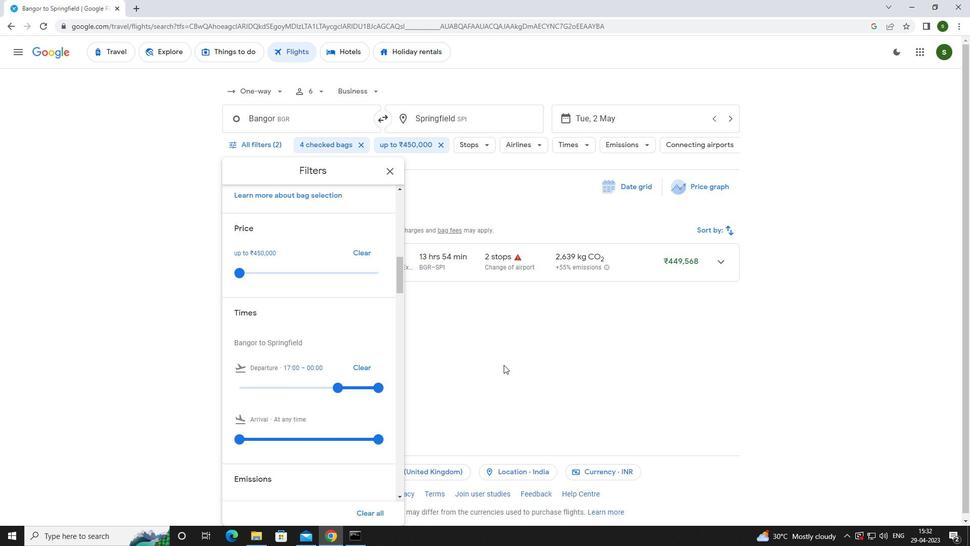 
